 Task: Use the formula "ISODD" in spreadsheet "Project portfolio".
Action: Mouse moved to (120, 188)
Screenshot: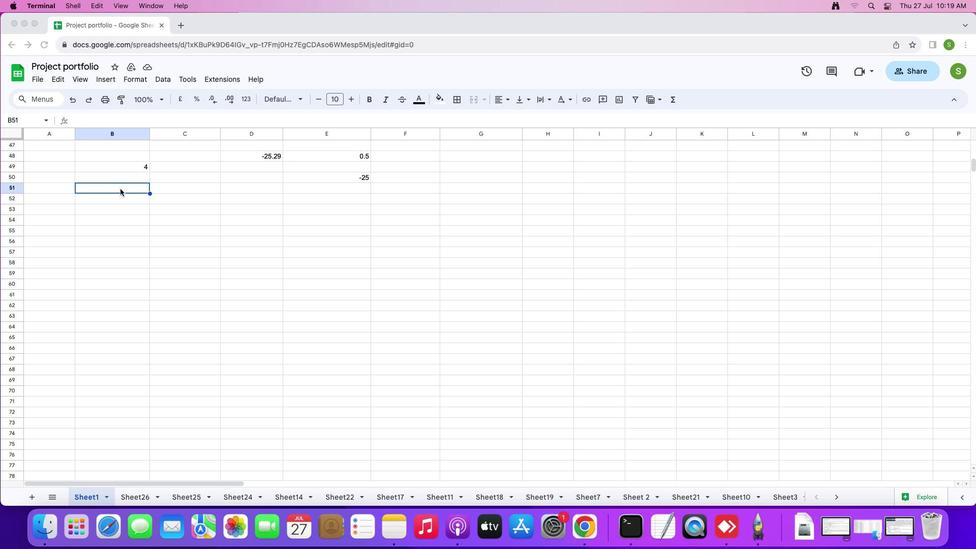 
Action: Mouse pressed left at (120, 188)
Screenshot: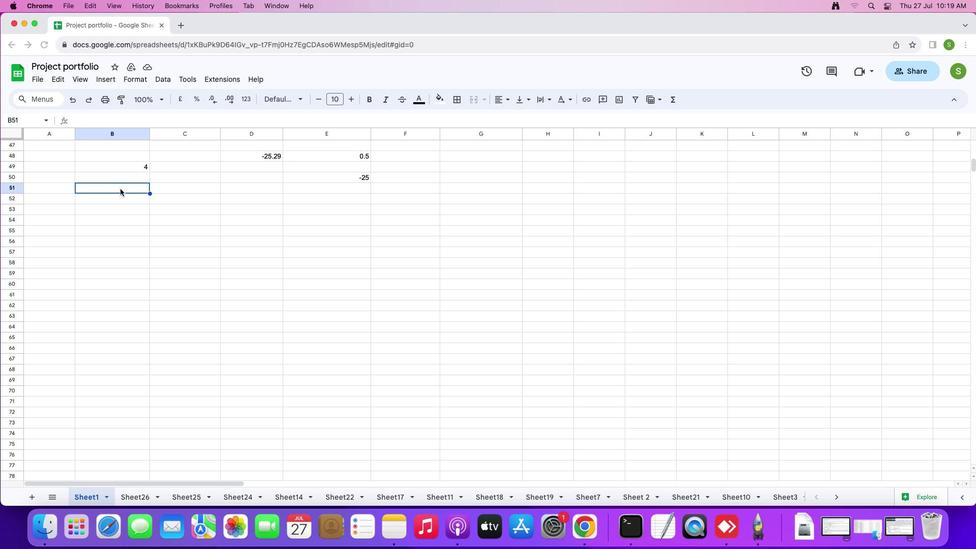 
Action: Mouse moved to (104, 75)
Screenshot: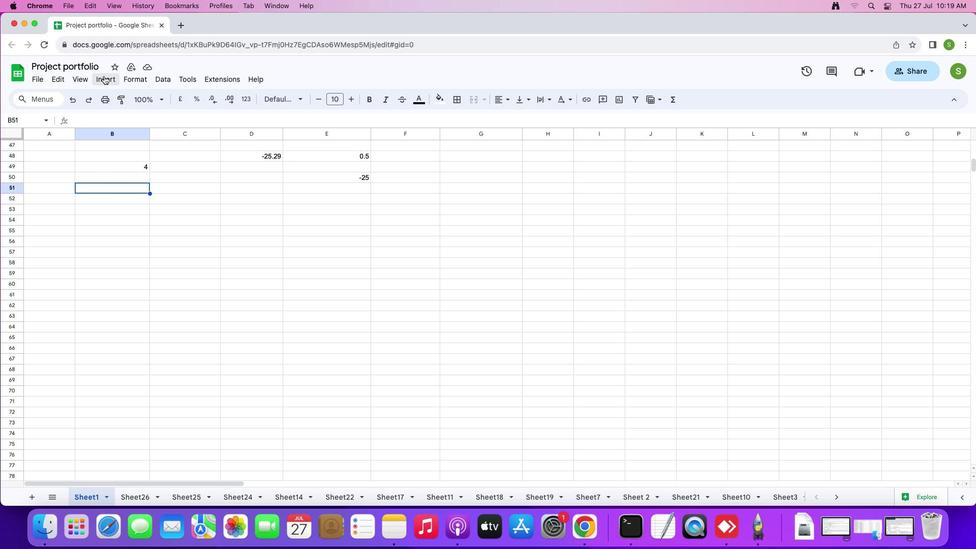 
Action: Mouse pressed left at (104, 75)
Screenshot: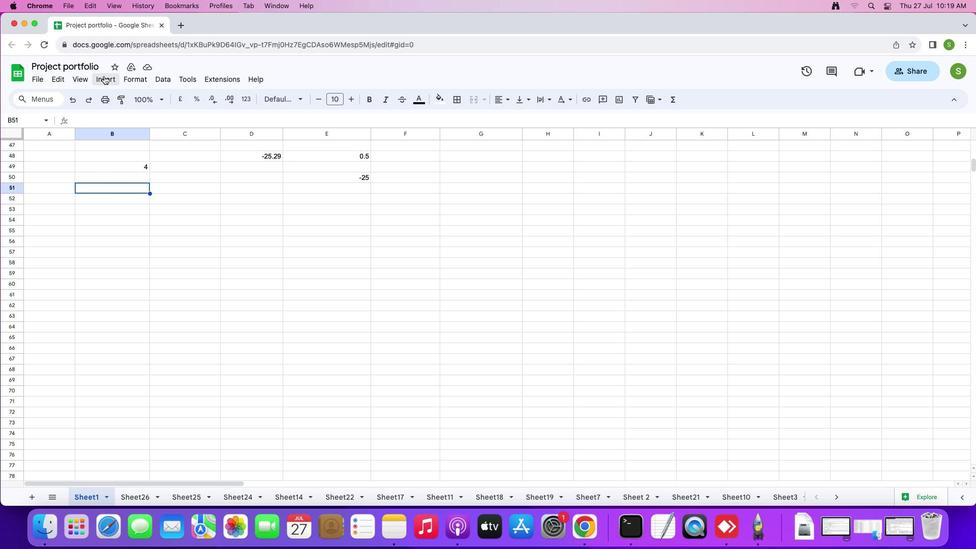 
Action: Mouse moved to (152, 239)
Screenshot: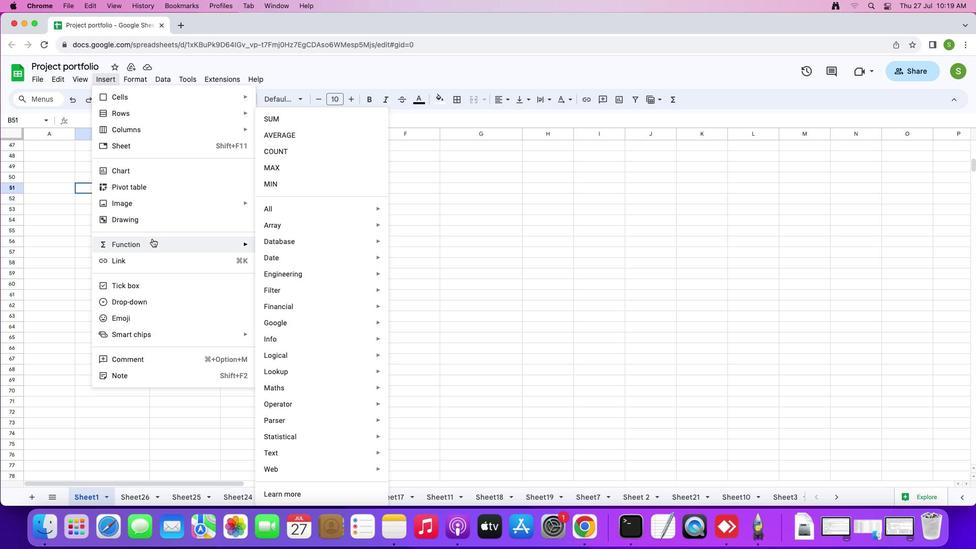 
Action: Mouse pressed left at (152, 239)
Screenshot: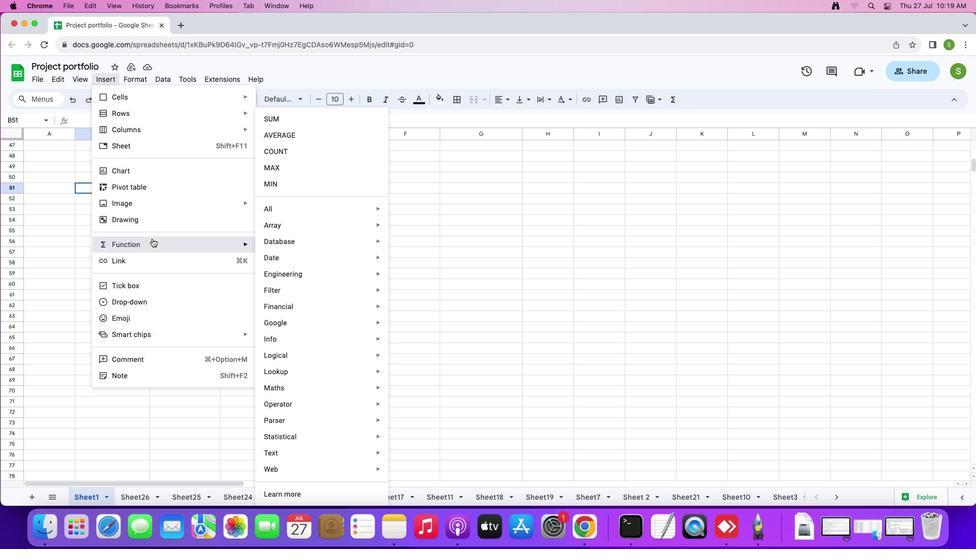 
Action: Mouse moved to (285, 212)
Screenshot: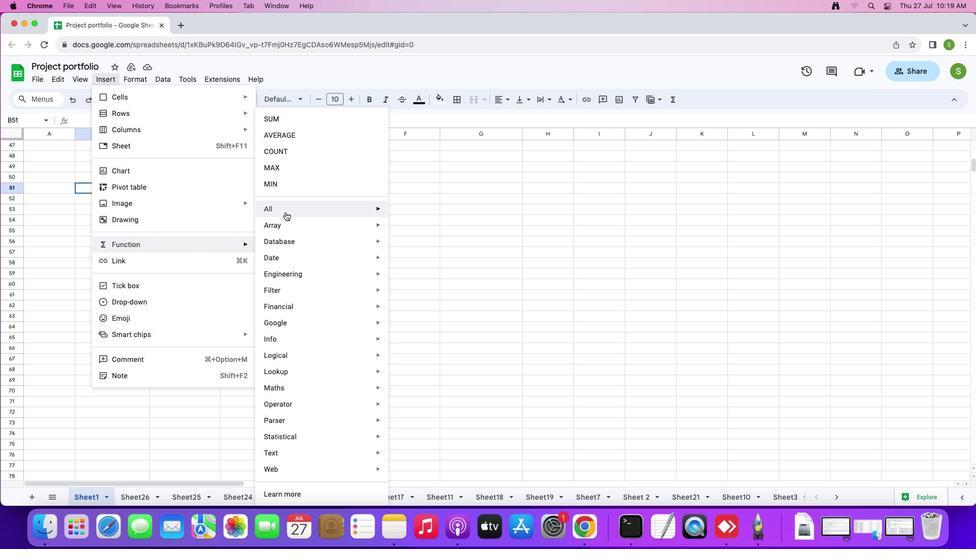 
Action: Mouse pressed left at (285, 212)
Screenshot: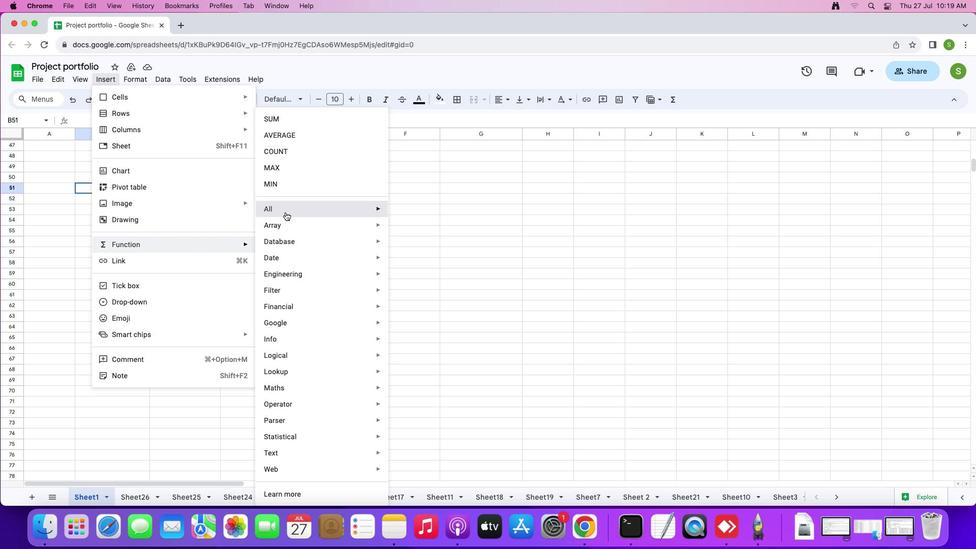 
Action: Mouse moved to (415, 478)
Screenshot: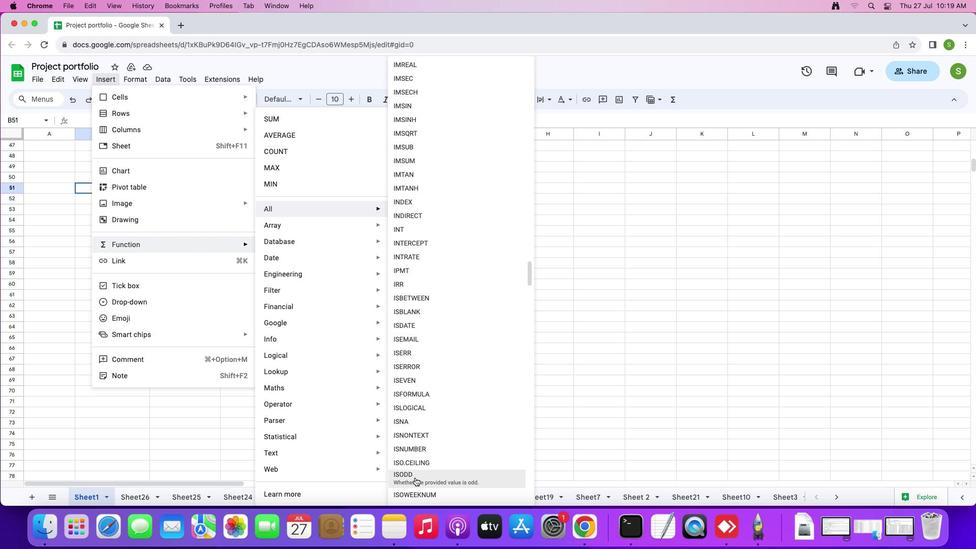 
Action: Mouse pressed left at (415, 478)
Screenshot: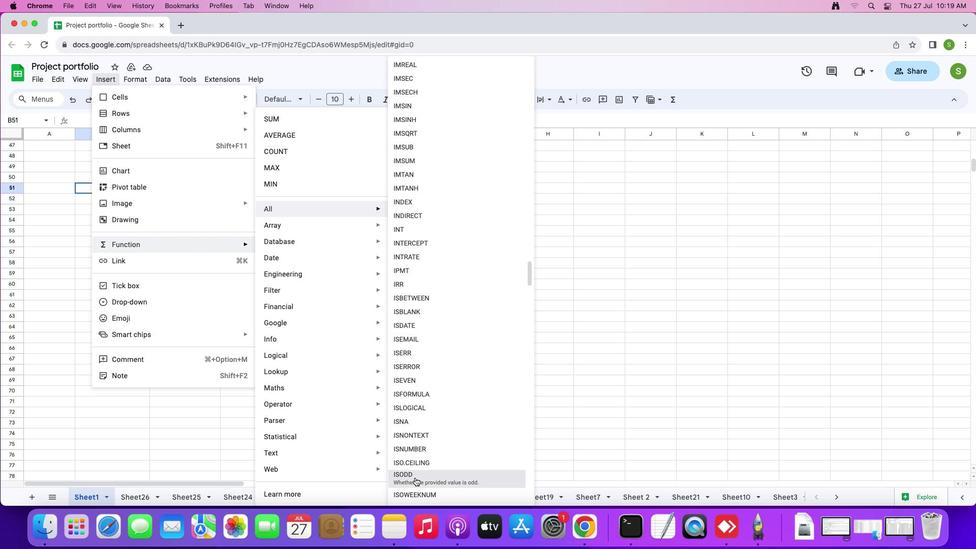 
Action: Mouse moved to (125, 165)
Screenshot: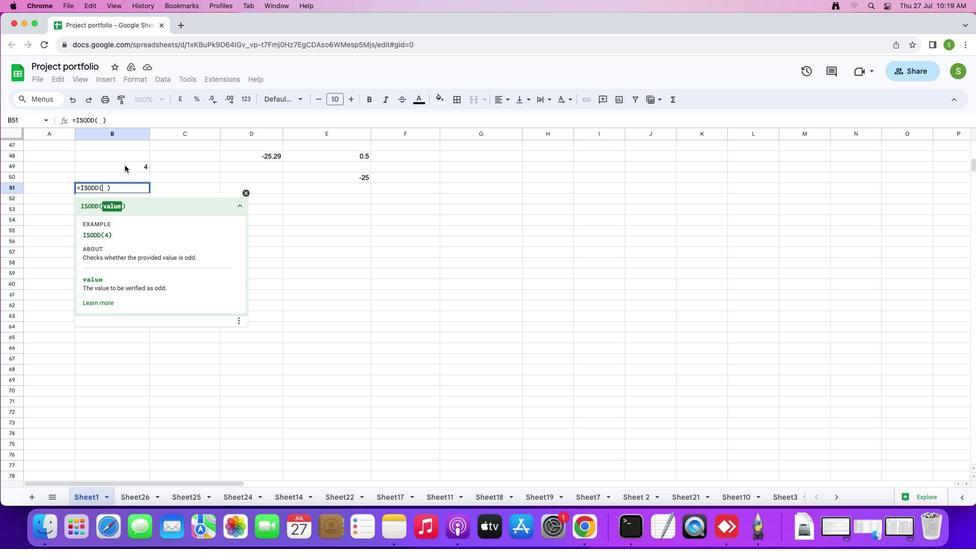 
Action: Mouse pressed left at (125, 165)
Screenshot: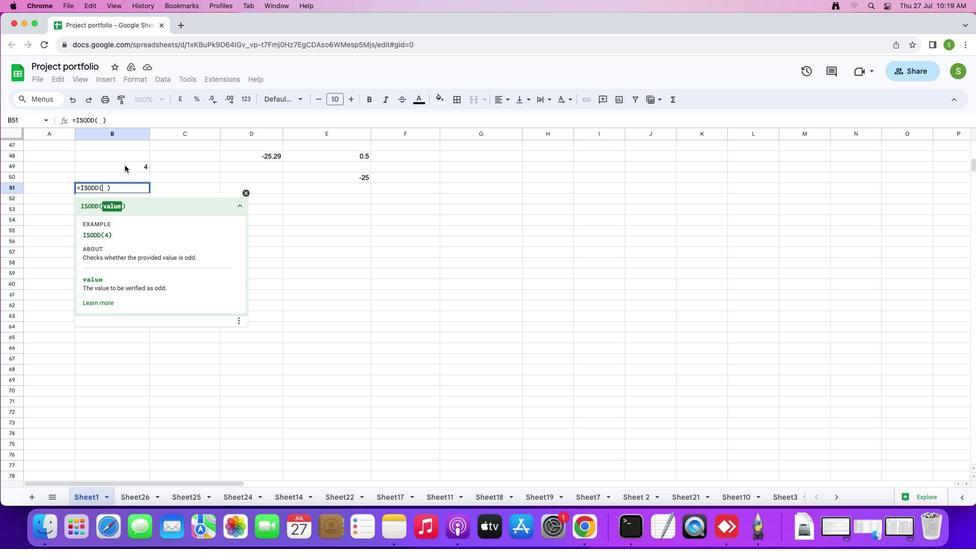 
Action: Mouse moved to (253, 292)
Screenshot: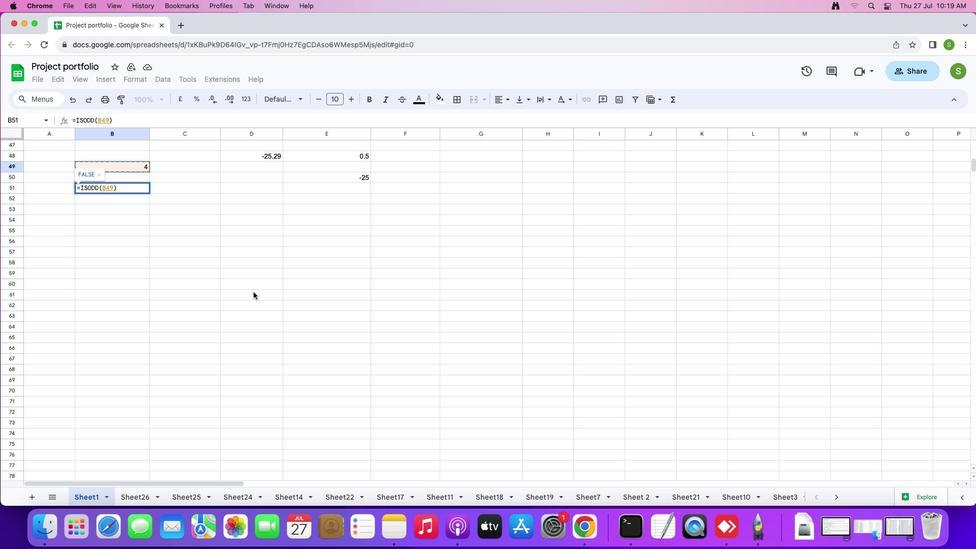 
Action: Key pressed Key.enter
Screenshot: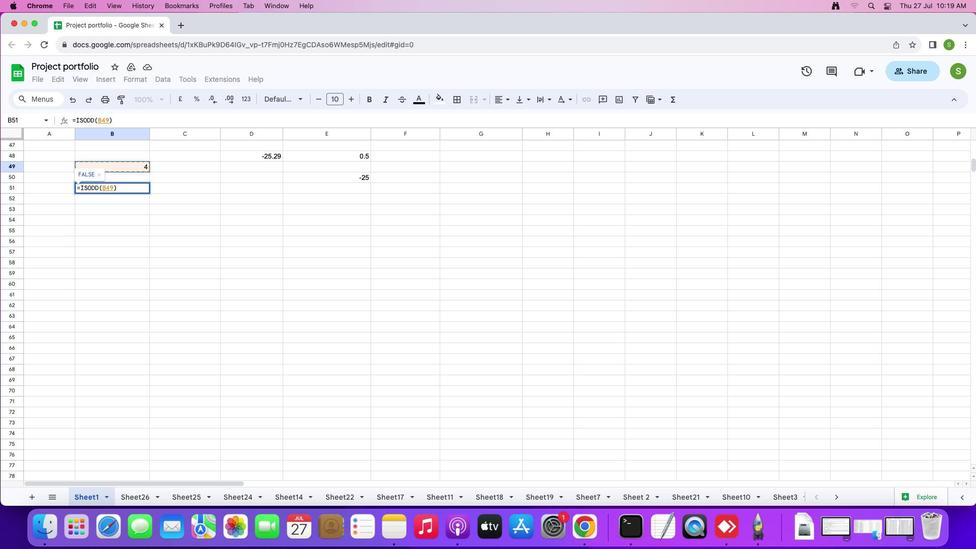 
Action: Mouse moved to (311, 316)
Screenshot: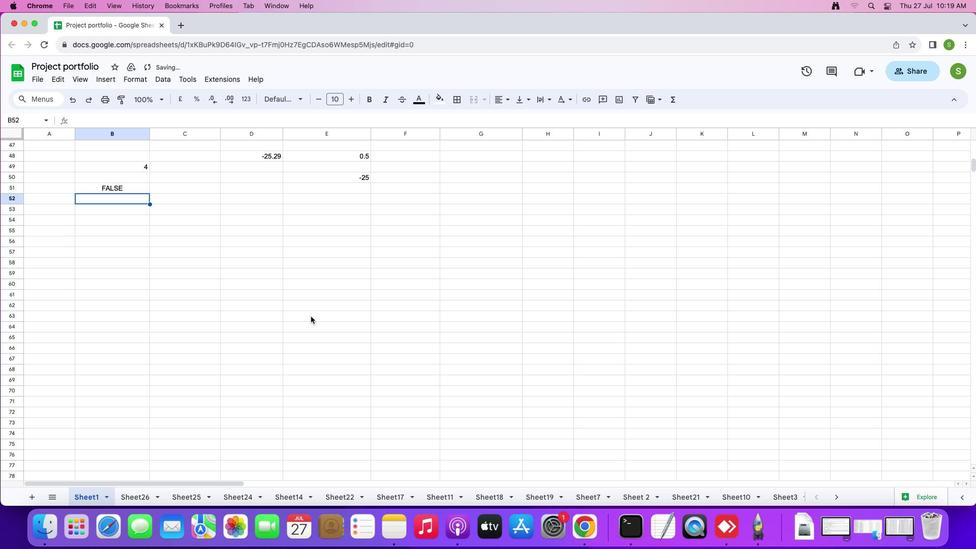 
